 Task: Open Card Card0000000329 in Board Board0000000083 in Workspace WS0000000028 in Trello. Add Member vinny.office2@gmail.com to Card Card0000000329 in Board Board0000000083 in Workspace WS0000000028 in Trello. Add Purple Label titled Label0000000329 to Card Card0000000329 in Board Board0000000083 in Workspace WS0000000028 in Trello. Add Checklist CL0000000329 to Card Card0000000329 in Board Board0000000083 in Workspace WS0000000028 in Trello. Add Dates with Start Date as Aug 01 2023 and Due Date as Aug 31 2023 to Card Card0000000329 in Board Board0000000083 in Workspace WS0000000028 in Trello
Action: Mouse moved to (304, 179)
Screenshot: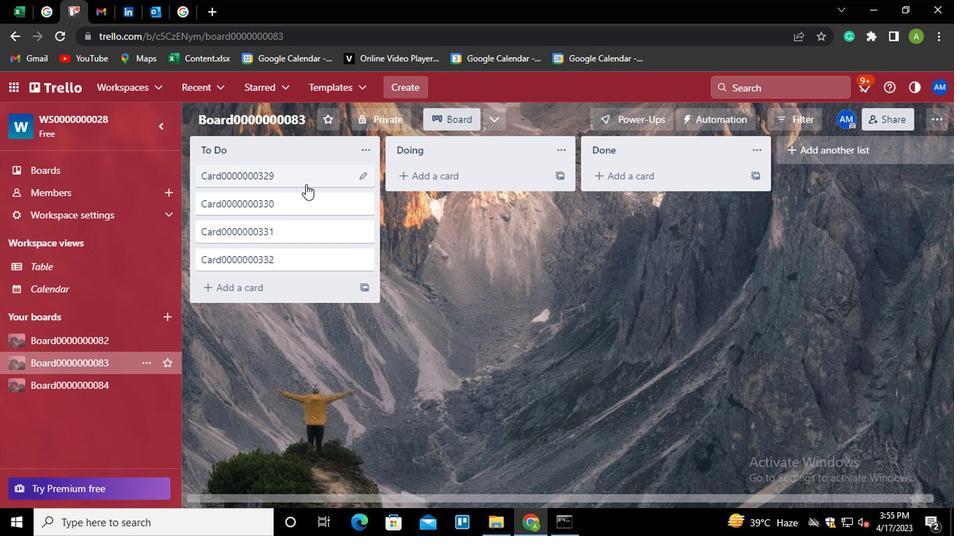 
Action: Mouse pressed left at (304, 179)
Screenshot: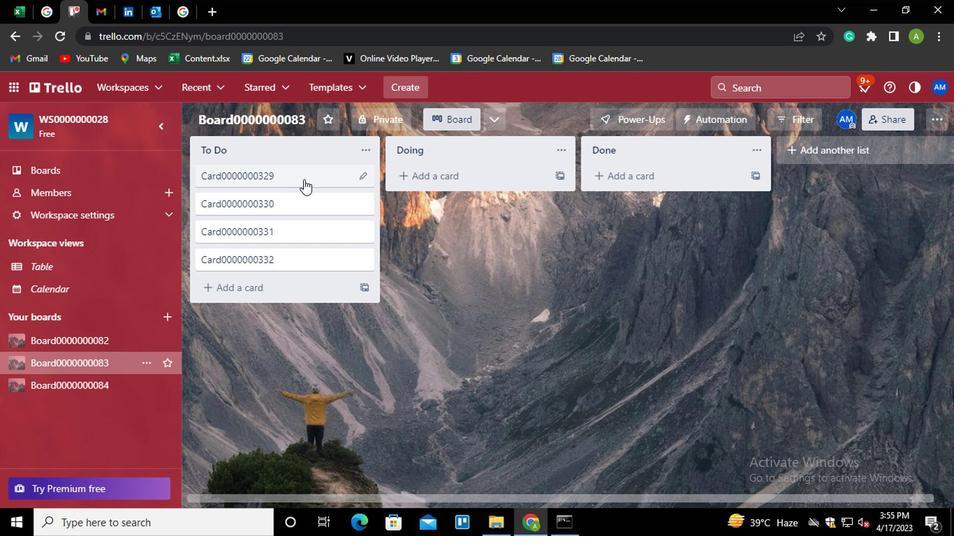 
Action: Mouse moved to (625, 194)
Screenshot: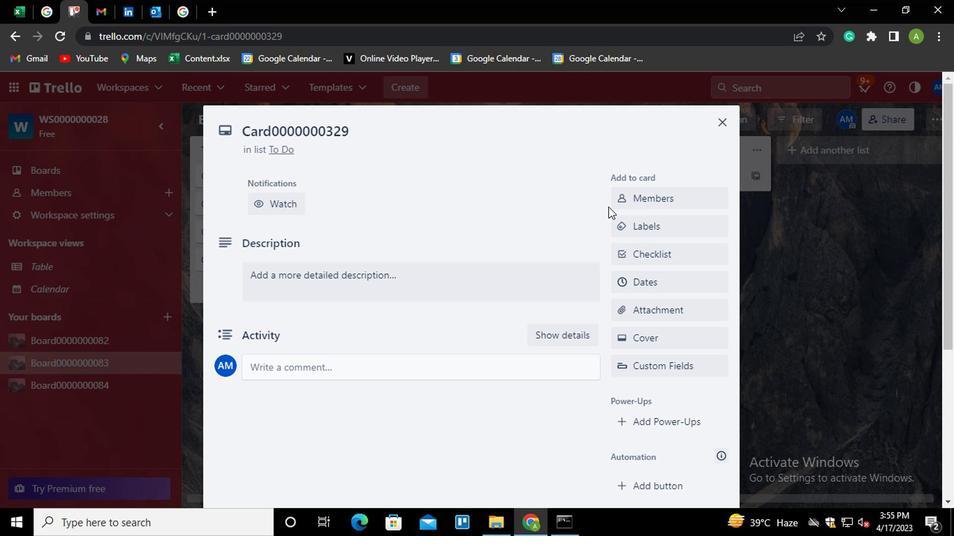 
Action: Mouse pressed left at (625, 194)
Screenshot: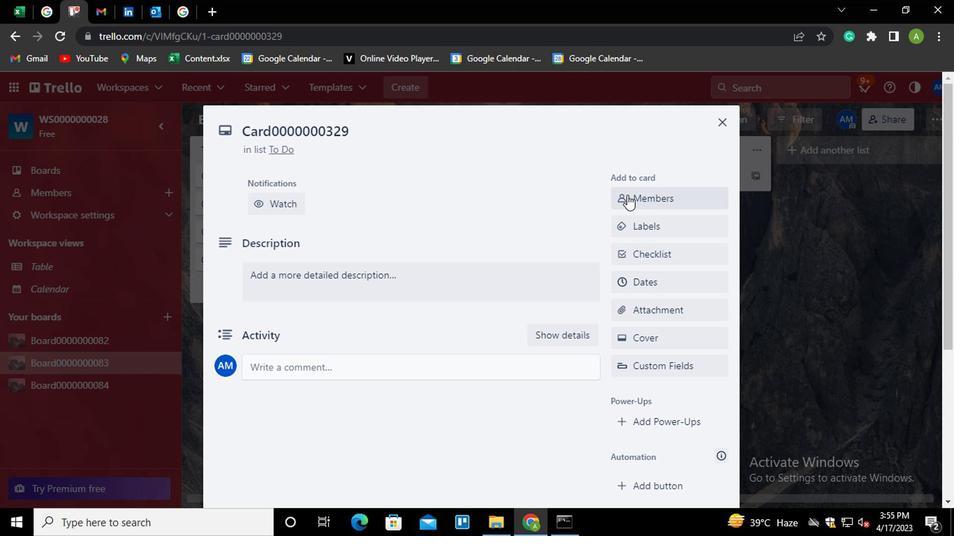 
Action: Mouse moved to (627, 194)
Screenshot: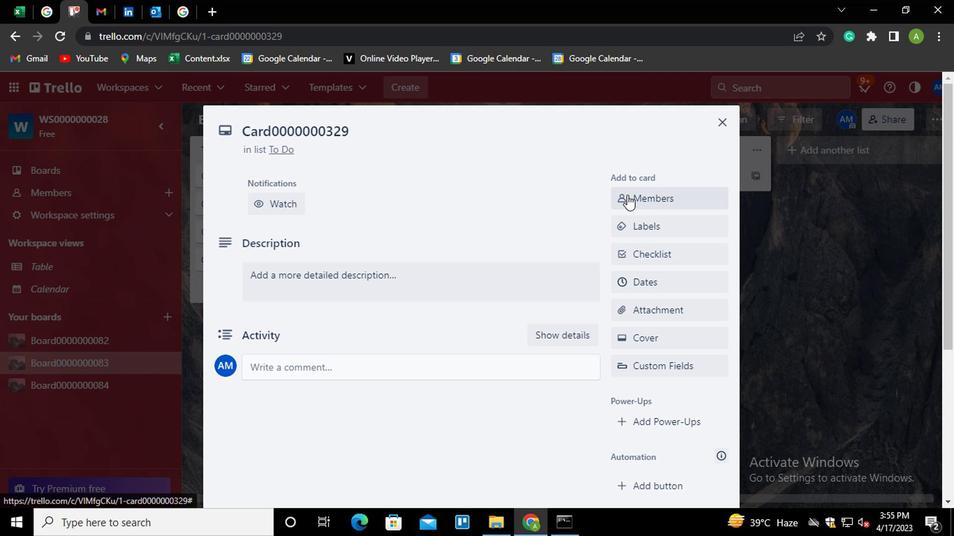 
Action: Key pressed vinny.office2<Key.shift>@GMAIL.COM
Screenshot: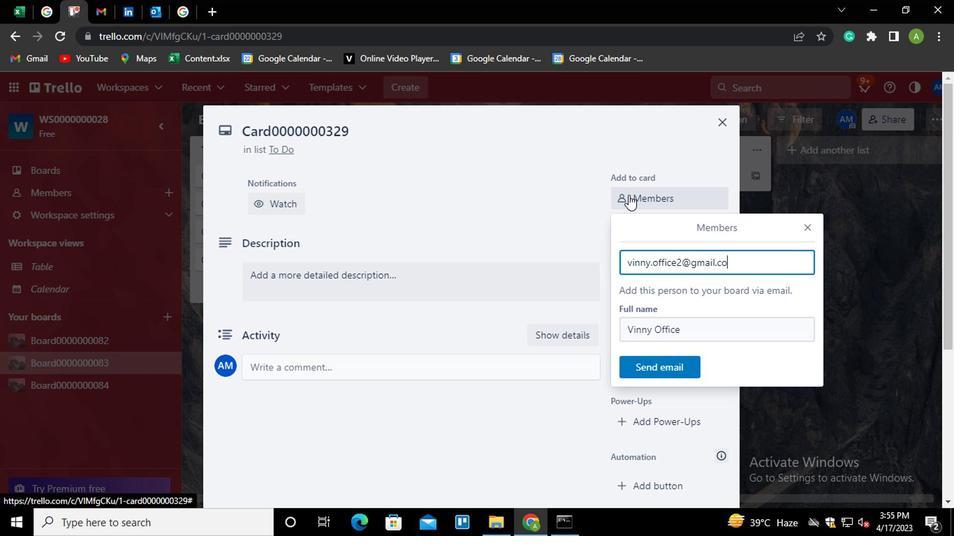
Action: Mouse moved to (664, 369)
Screenshot: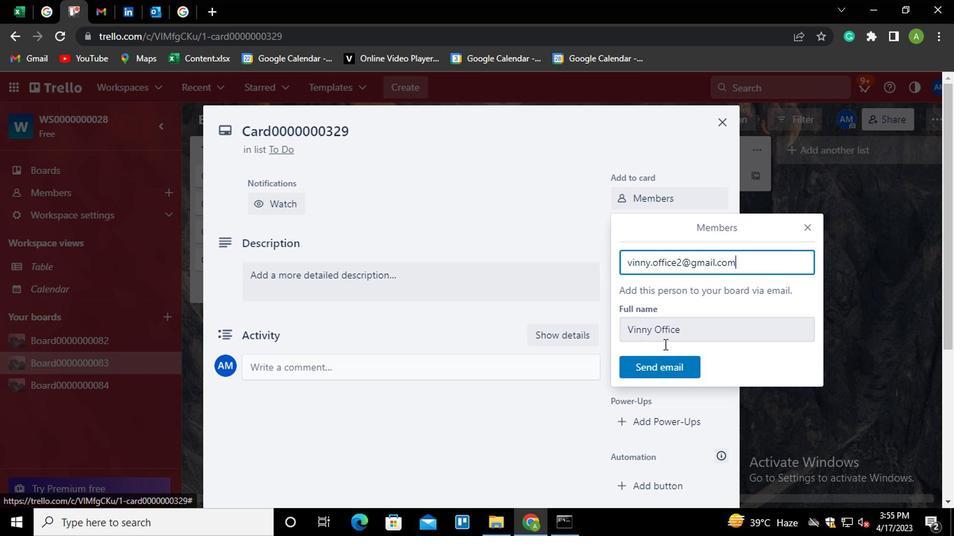 
Action: Mouse pressed left at (664, 369)
Screenshot: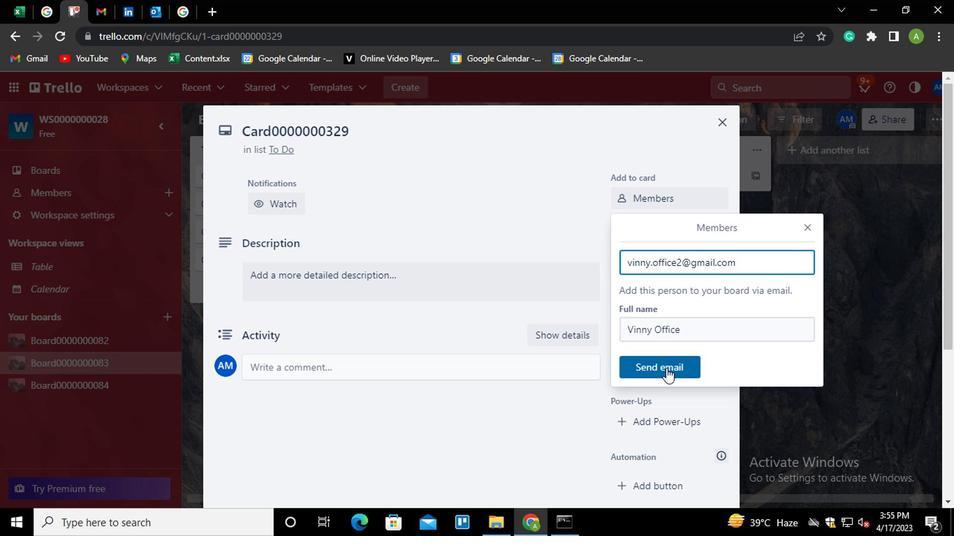 
Action: Mouse moved to (625, 221)
Screenshot: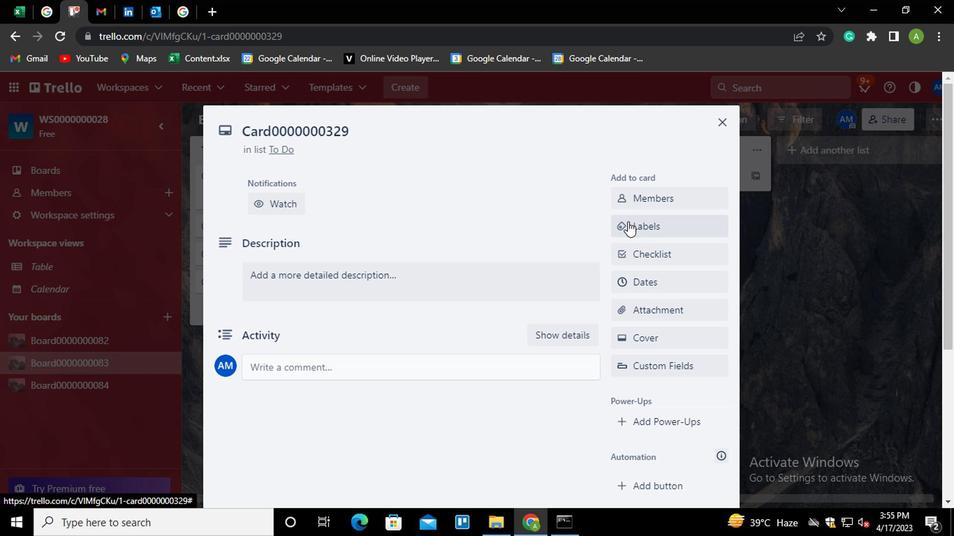 
Action: Mouse pressed left at (625, 221)
Screenshot: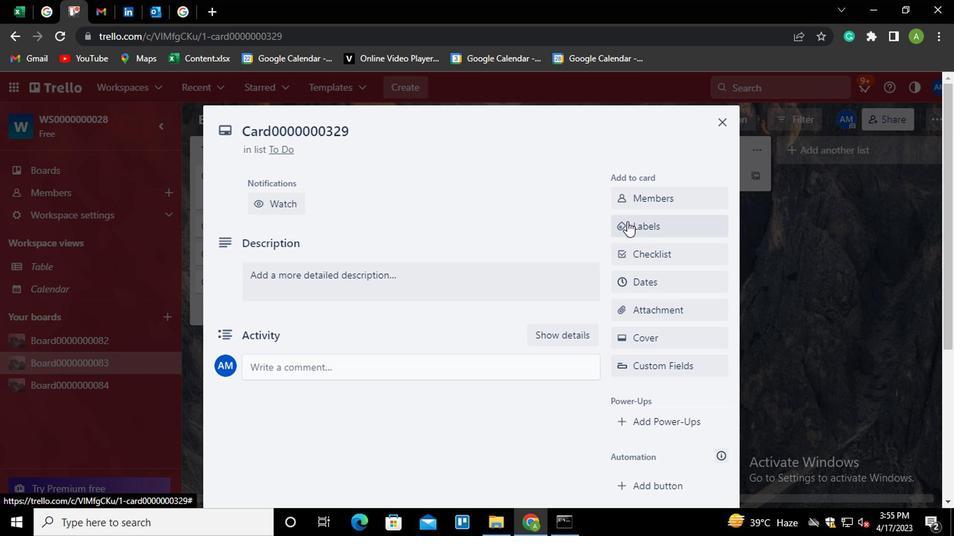 
Action: Mouse moved to (632, 305)
Screenshot: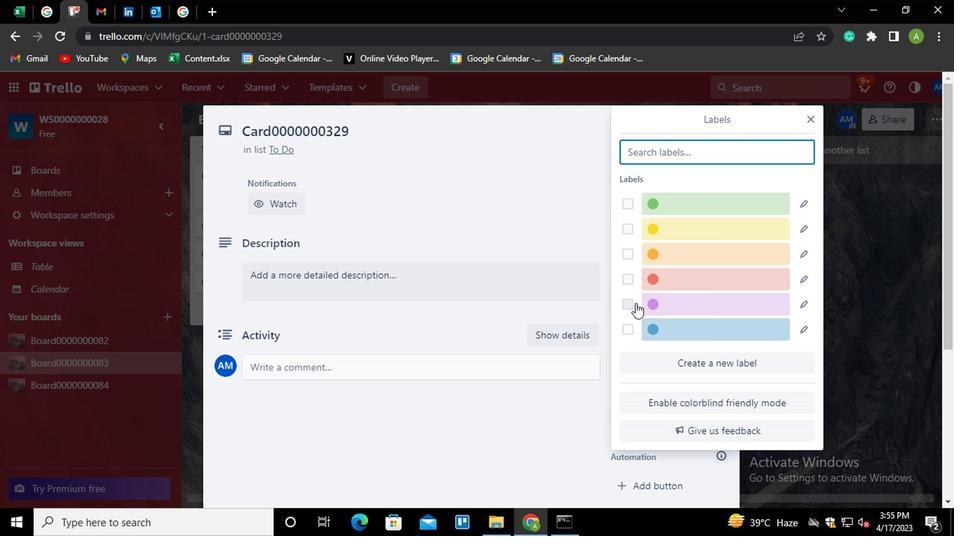 
Action: Mouse pressed left at (632, 305)
Screenshot: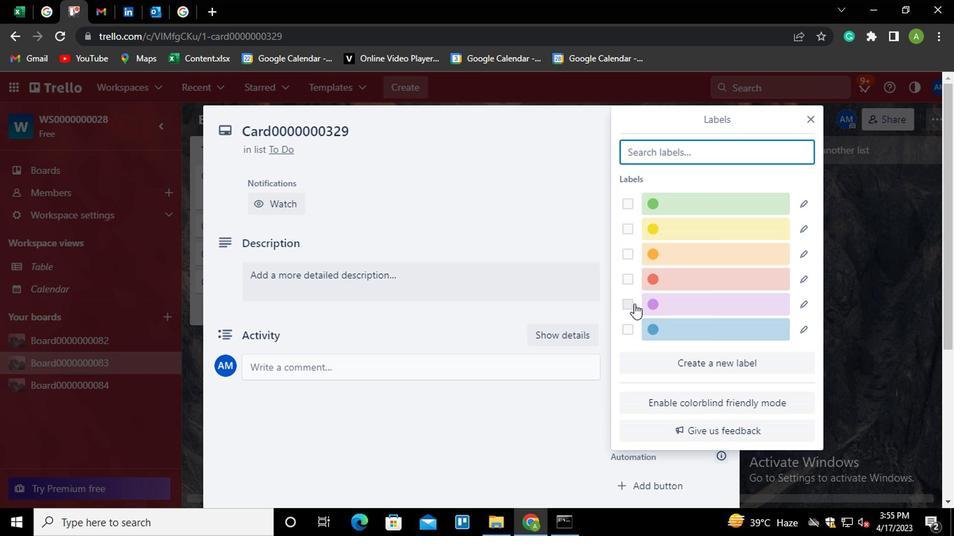 
Action: Mouse moved to (804, 305)
Screenshot: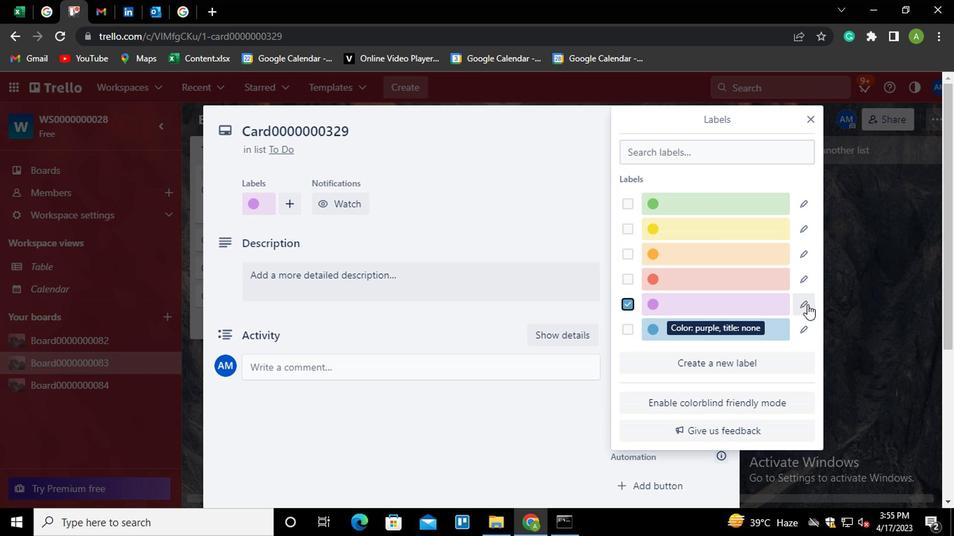 
Action: Mouse pressed left at (804, 305)
Screenshot: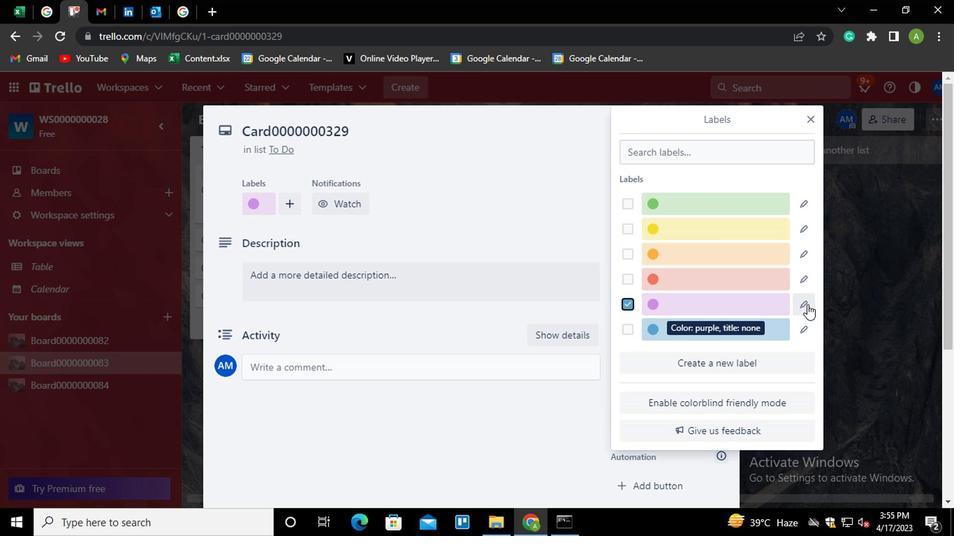 
Action: Mouse moved to (684, 248)
Screenshot: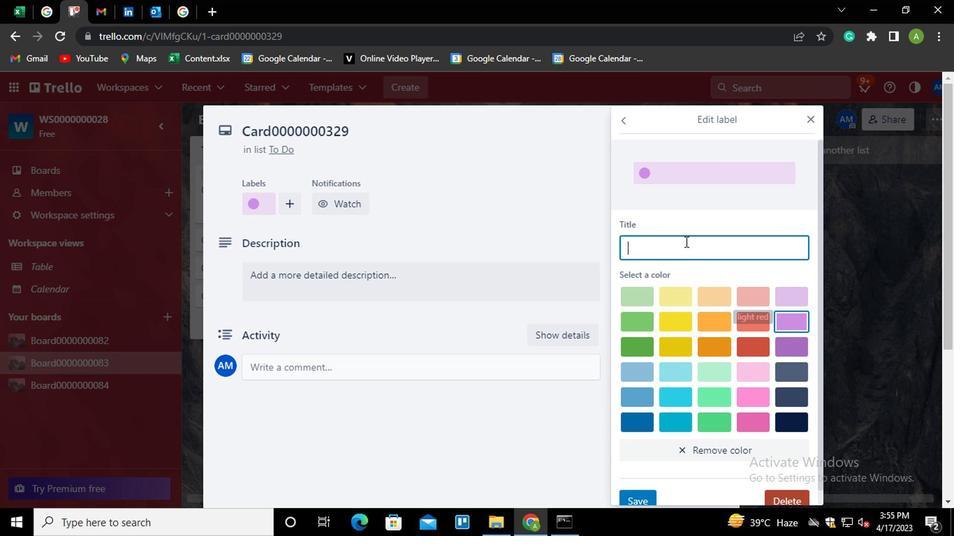
Action: Mouse pressed left at (684, 248)
Screenshot: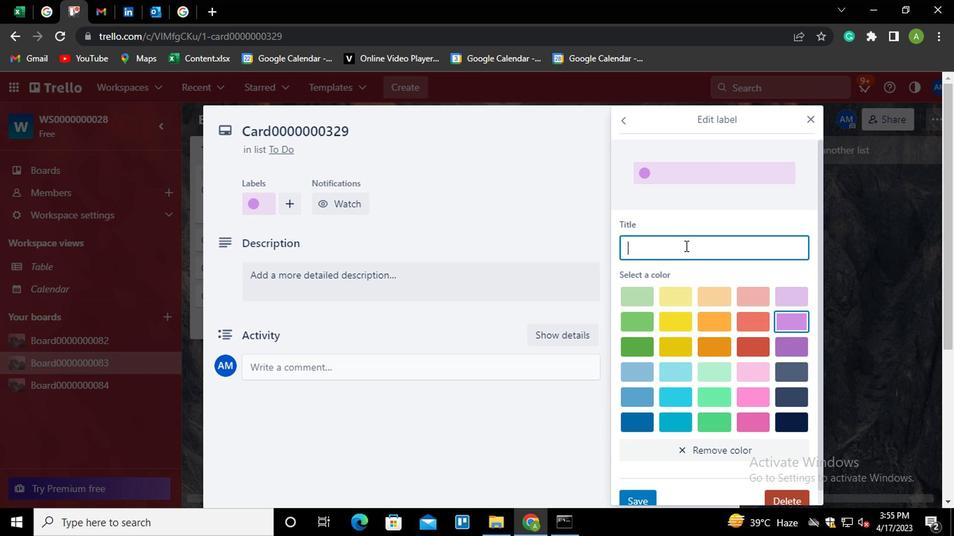 
Action: Key pressed <Key.shift>LABEL0000000329
Screenshot: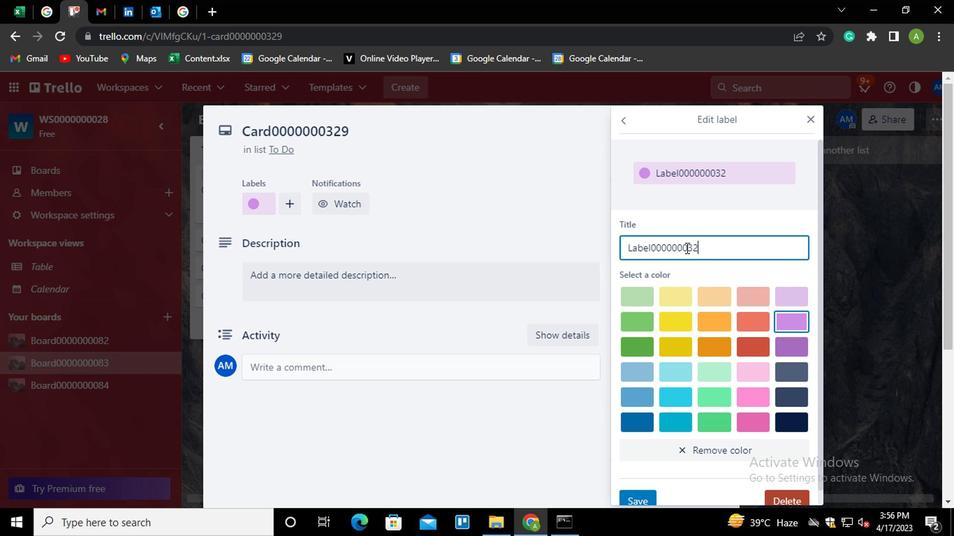 
Action: Mouse moved to (630, 505)
Screenshot: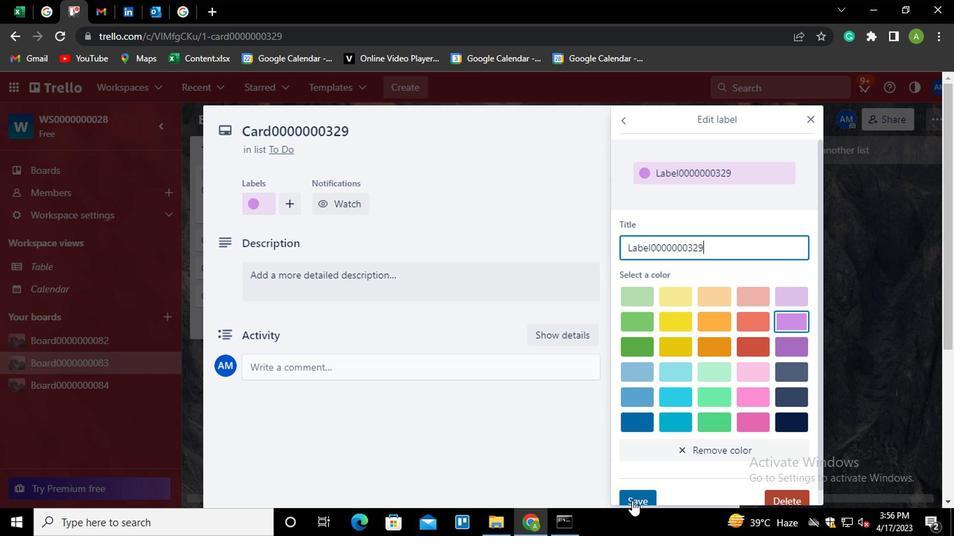 
Action: Mouse pressed left at (630, 505)
Screenshot: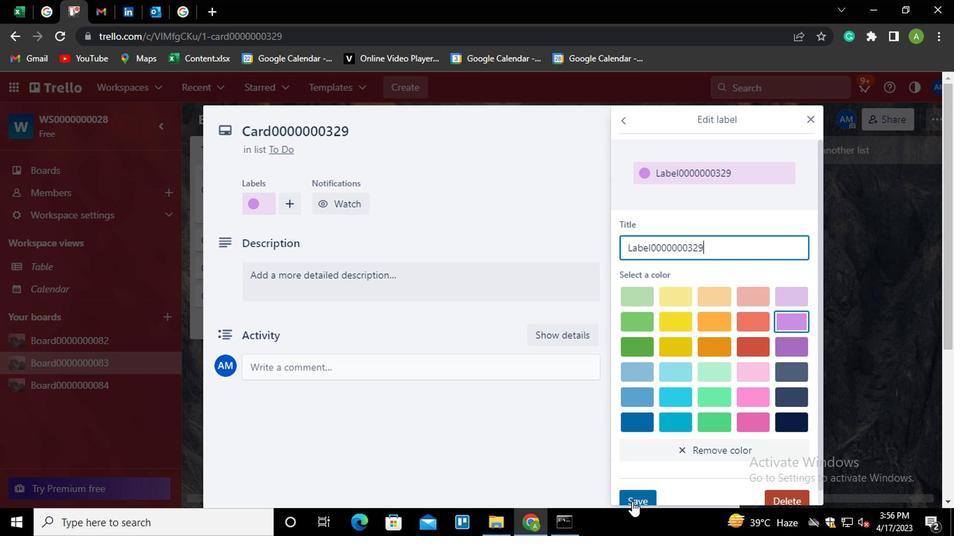 
Action: Mouse moved to (562, 224)
Screenshot: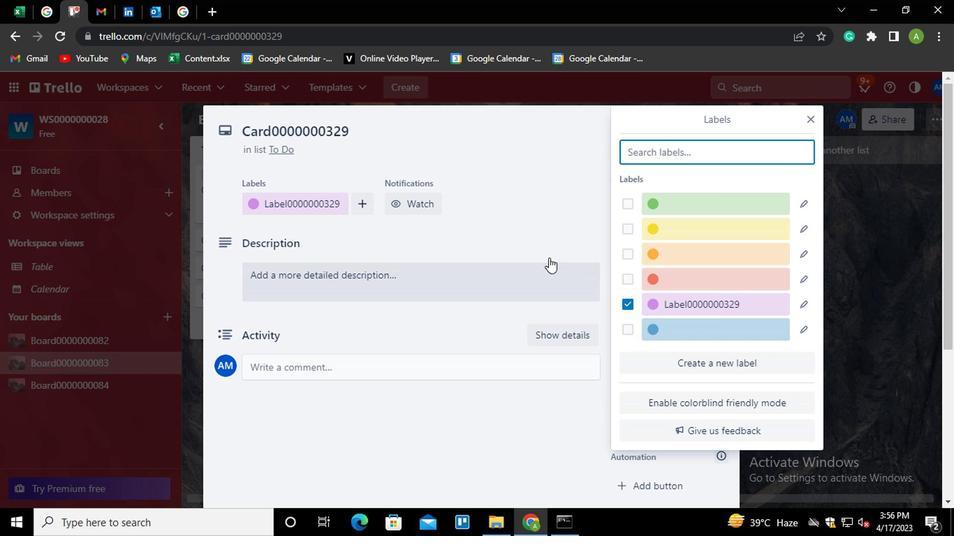 
Action: Mouse pressed left at (562, 224)
Screenshot: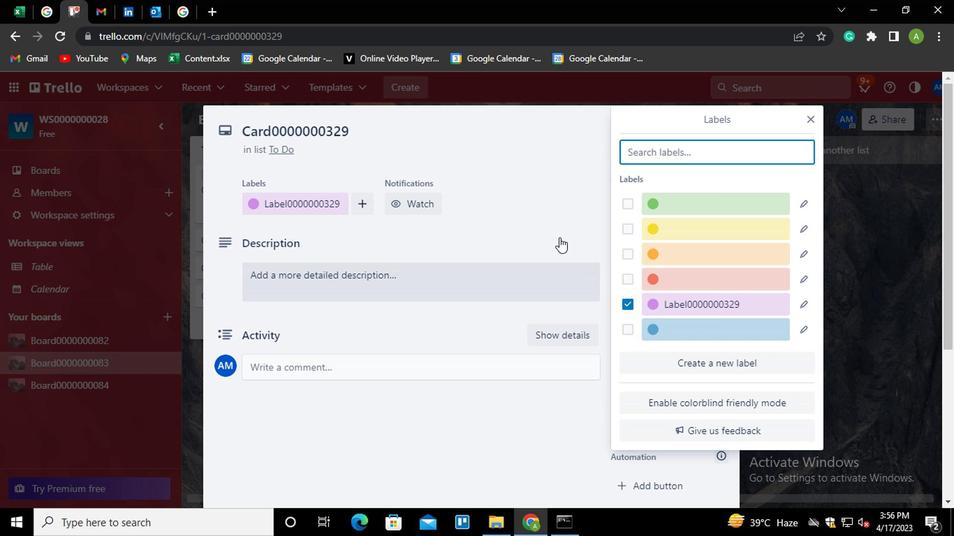 
Action: Mouse moved to (642, 255)
Screenshot: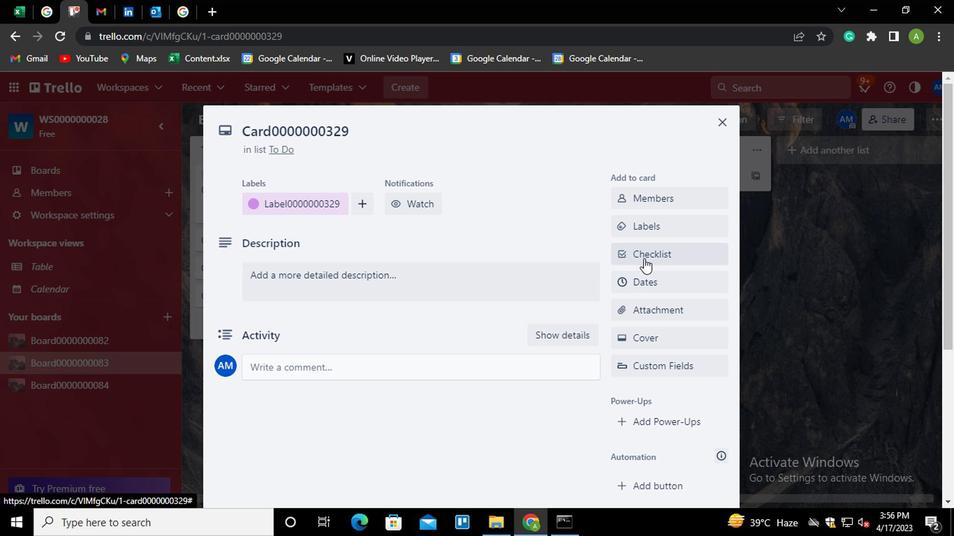 
Action: Mouse pressed left at (642, 255)
Screenshot: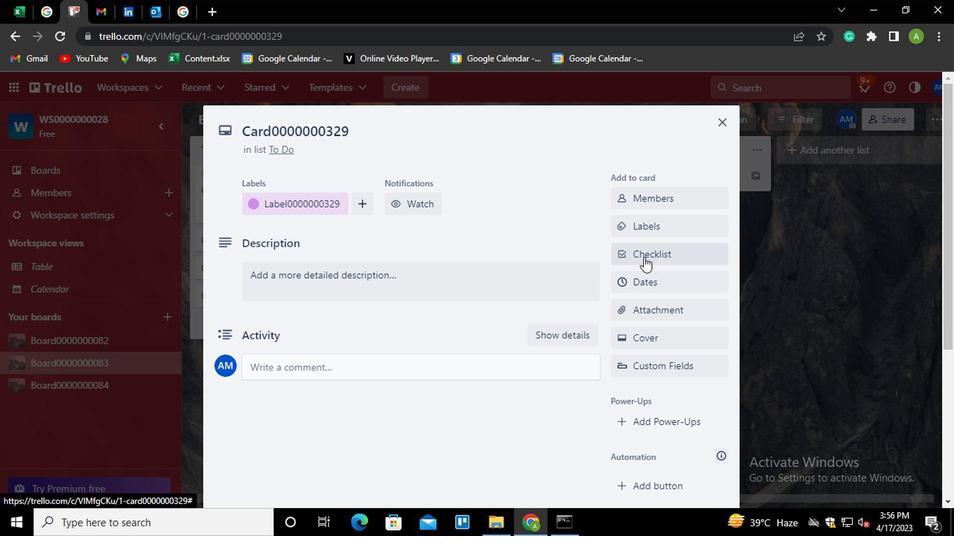 
Action: Mouse moved to (640, 257)
Screenshot: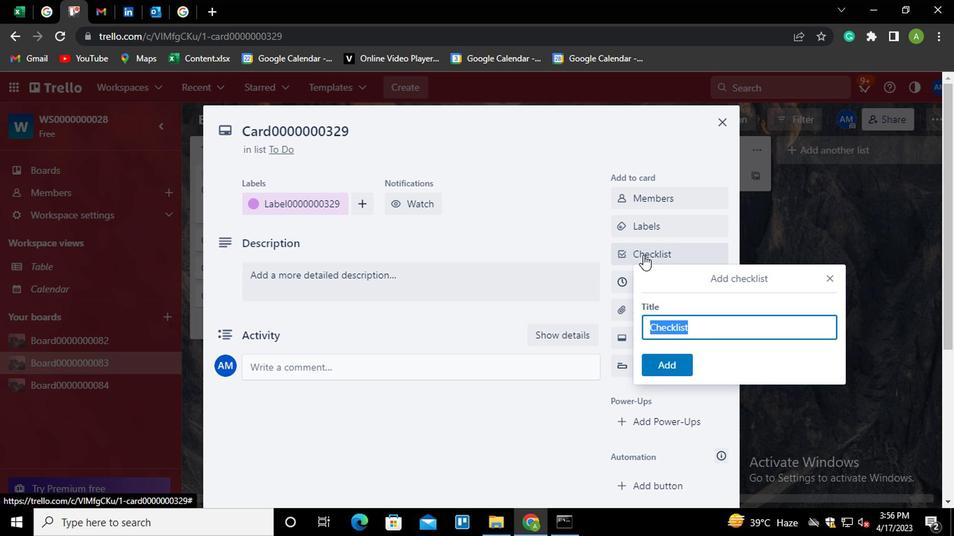 
Action: Key pressed <Key.shift>CL0000000329
Screenshot: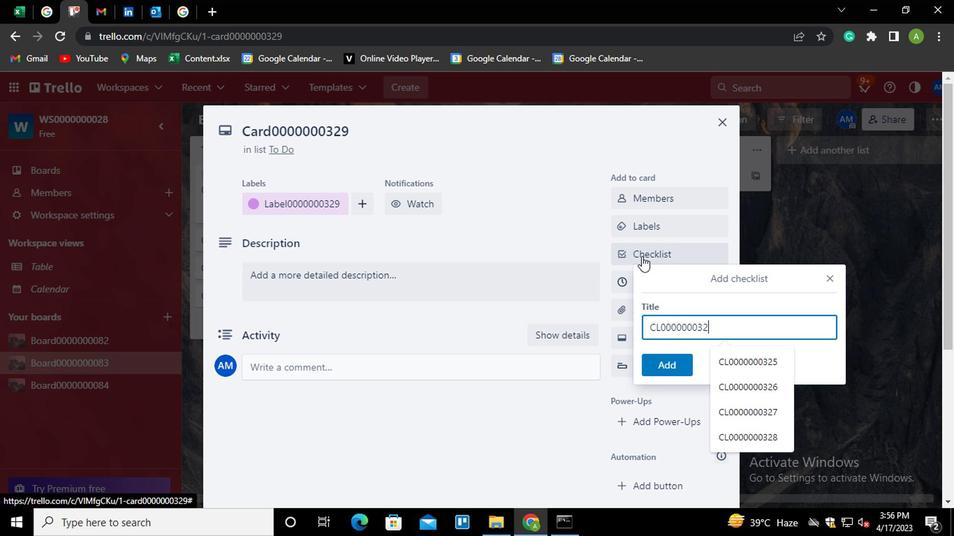 
Action: Mouse moved to (663, 365)
Screenshot: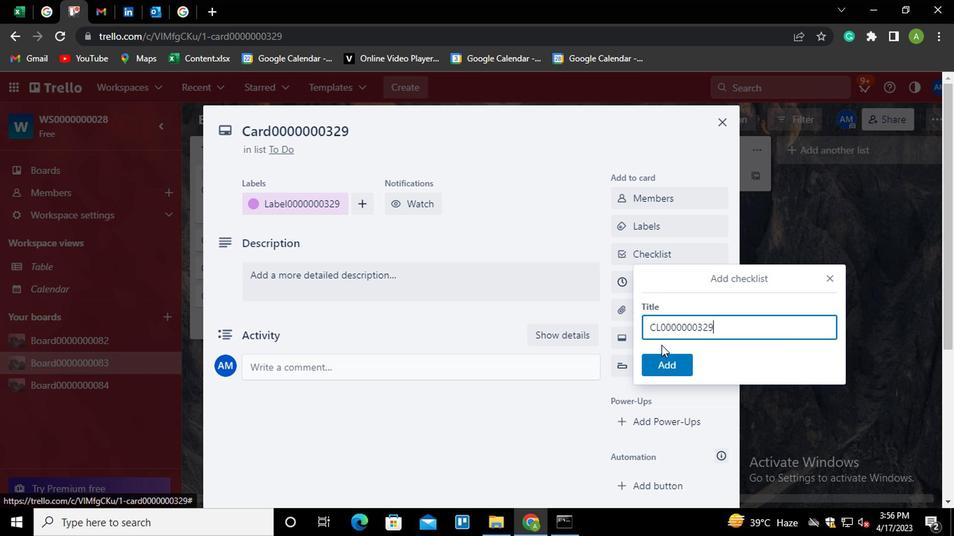 
Action: Mouse pressed left at (663, 365)
Screenshot: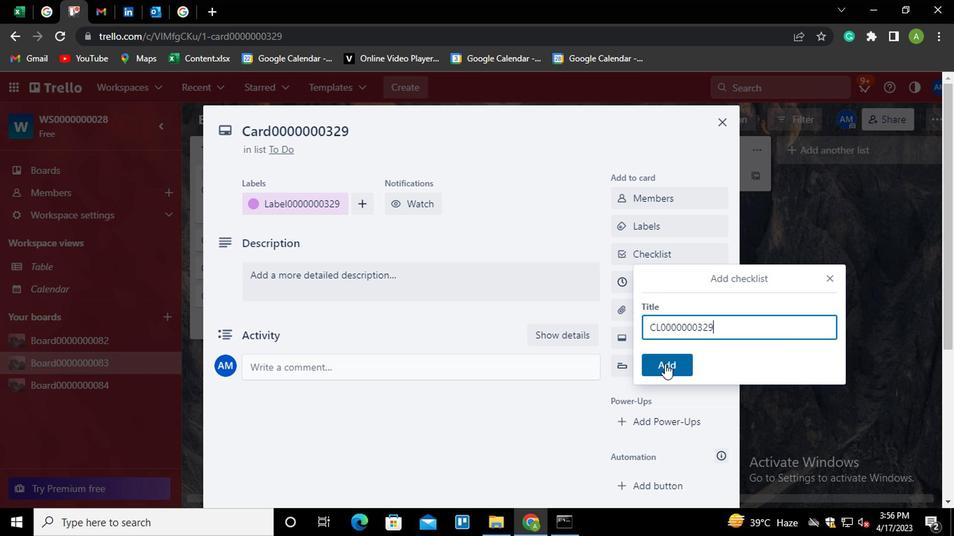 
Action: Mouse moved to (653, 283)
Screenshot: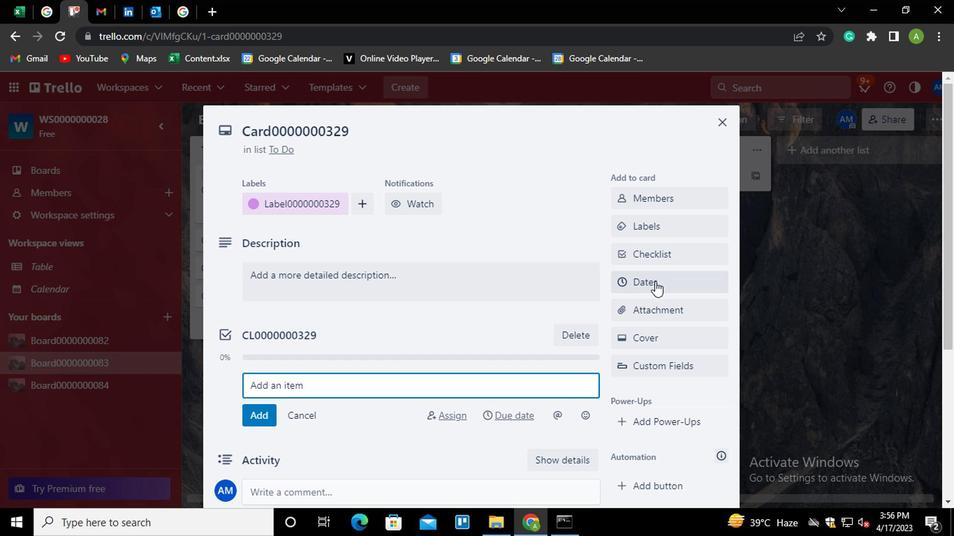 
Action: Mouse pressed left at (653, 283)
Screenshot: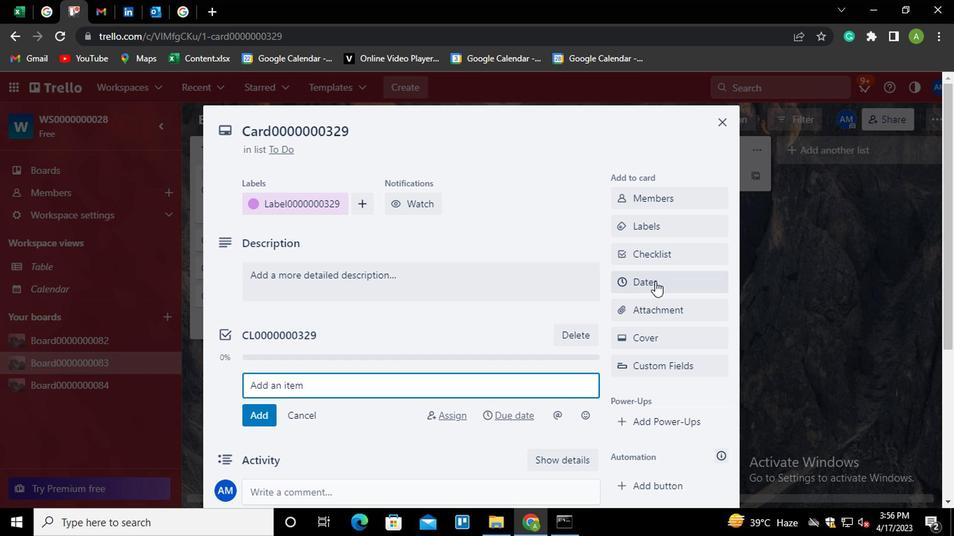 
Action: Mouse moved to (624, 369)
Screenshot: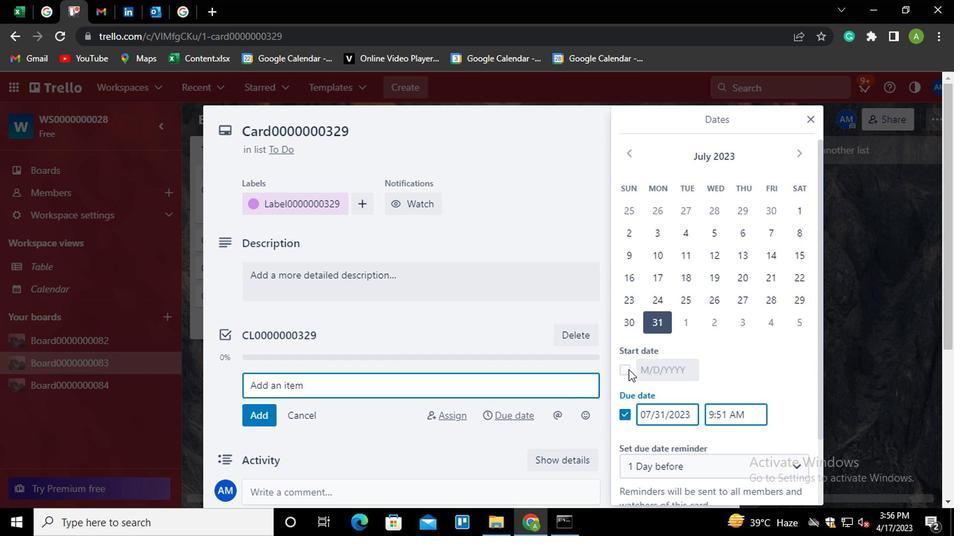 
Action: Mouse pressed left at (624, 369)
Screenshot: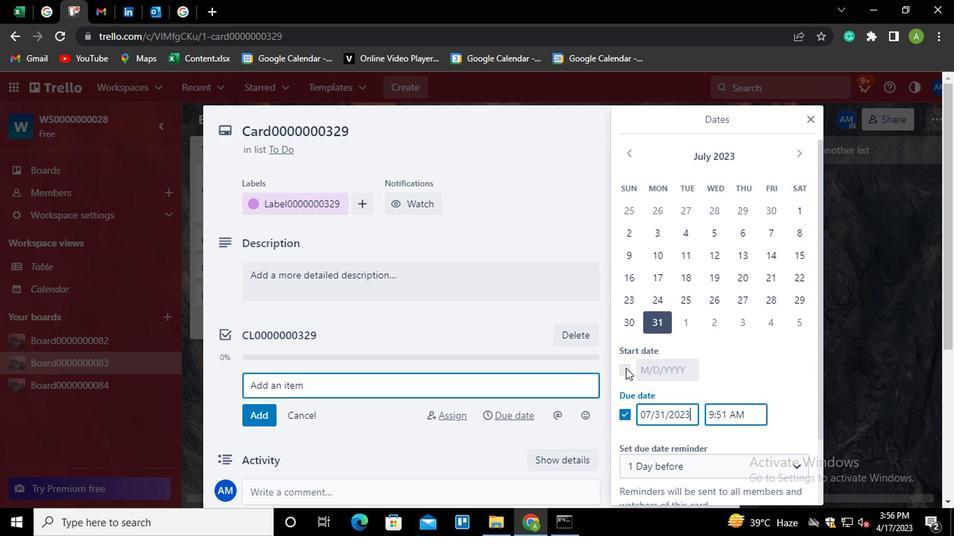 
Action: Mouse moved to (649, 370)
Screenshot: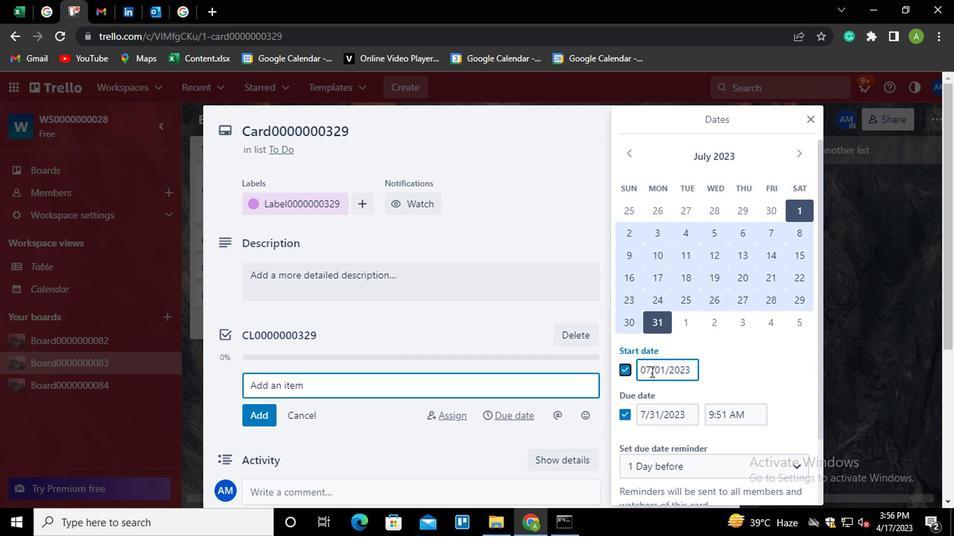 
Action: Mouse pressed left at (649, 370)
Screenshot: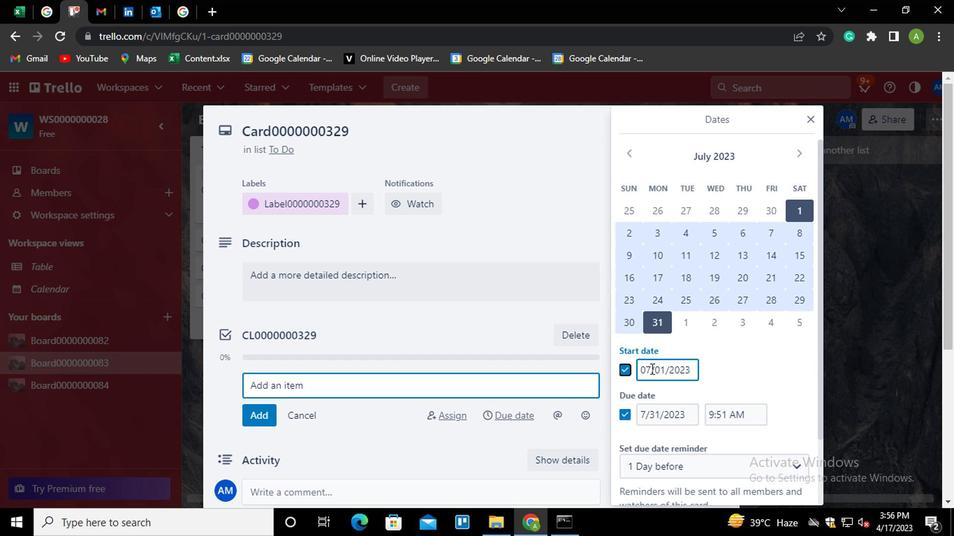 
Action: Mouse moved to (662, 374)
Screenshot: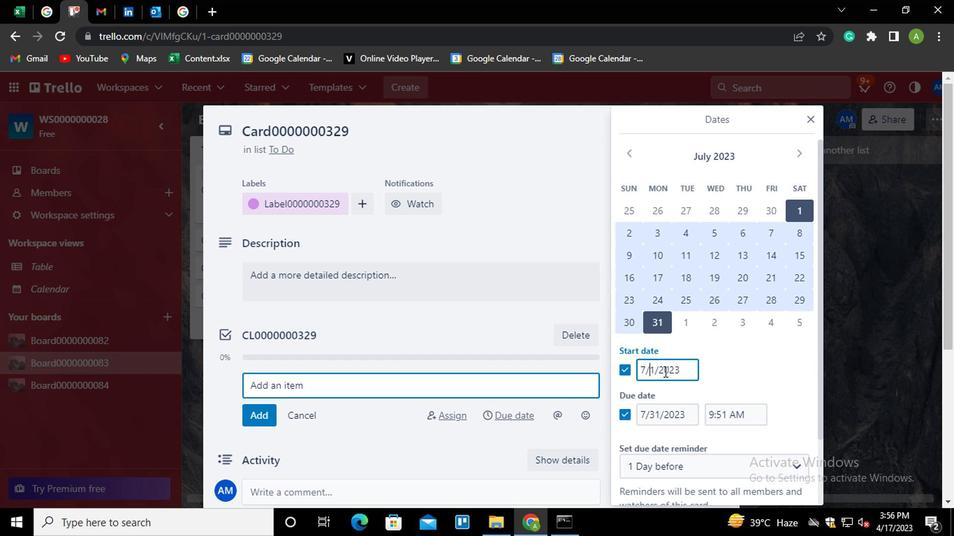 
Action: Key pressed <Key.left><Key.backspace>8
Screenshot: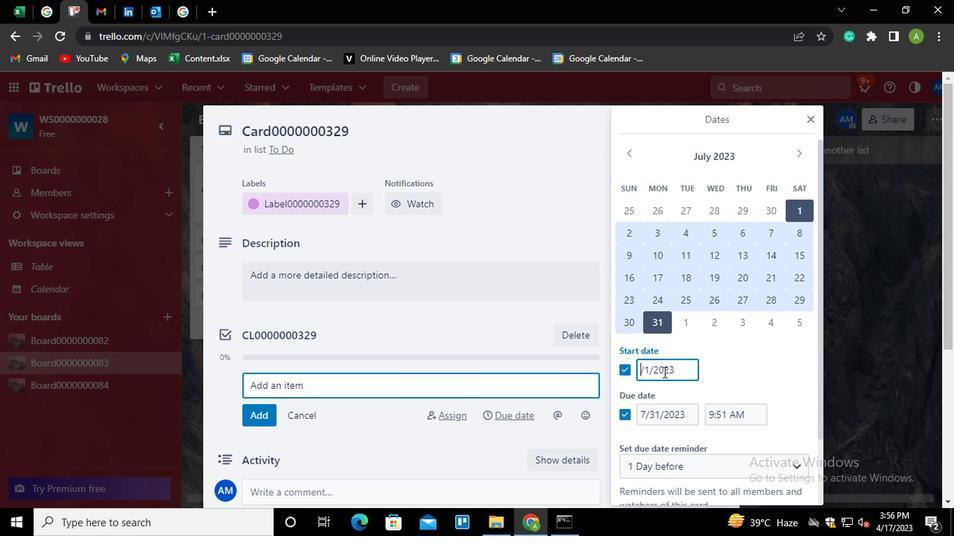 
Action: Mouse moved to (714, 380)
Screenshot: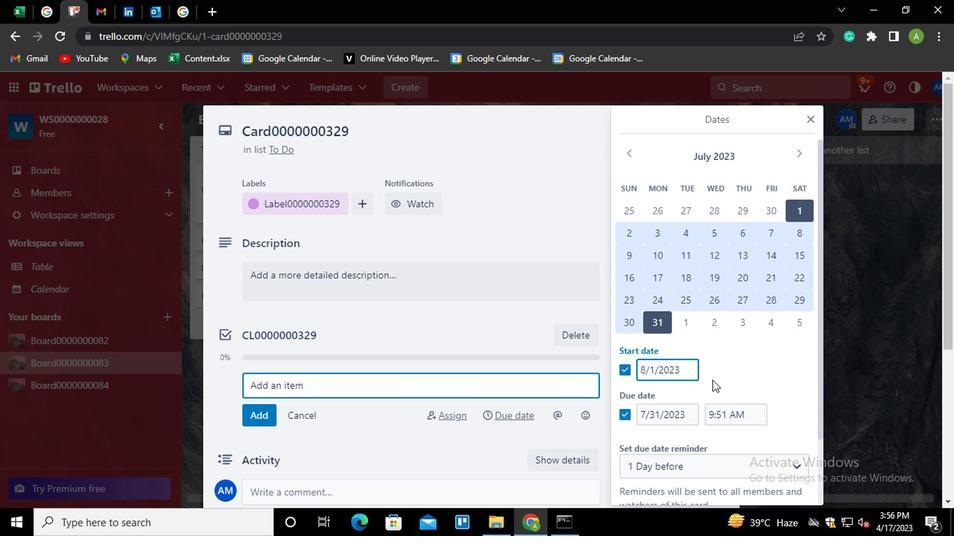 
Action: Mouse pressed left at (714, 380)
Screenshot: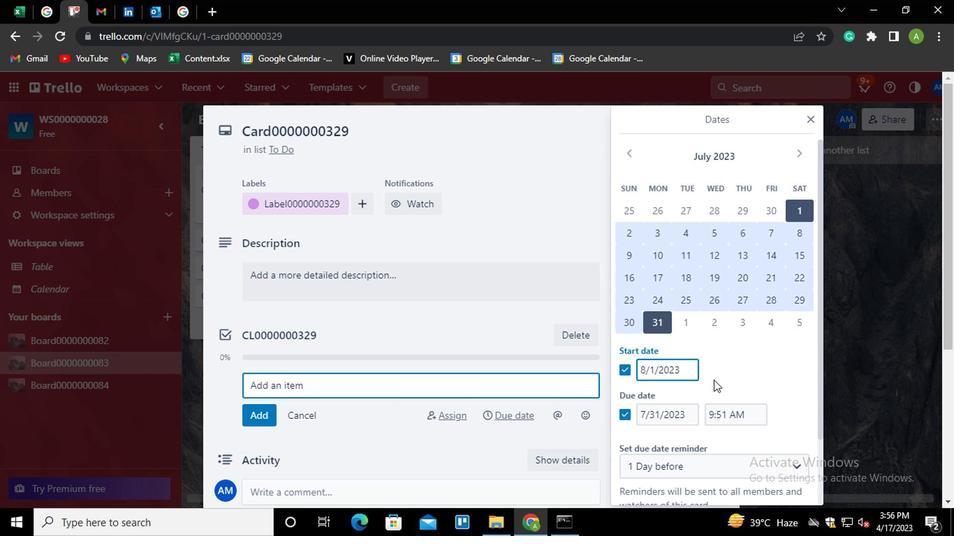 
Action: Mouse moved to (663, 419)
Screenshot: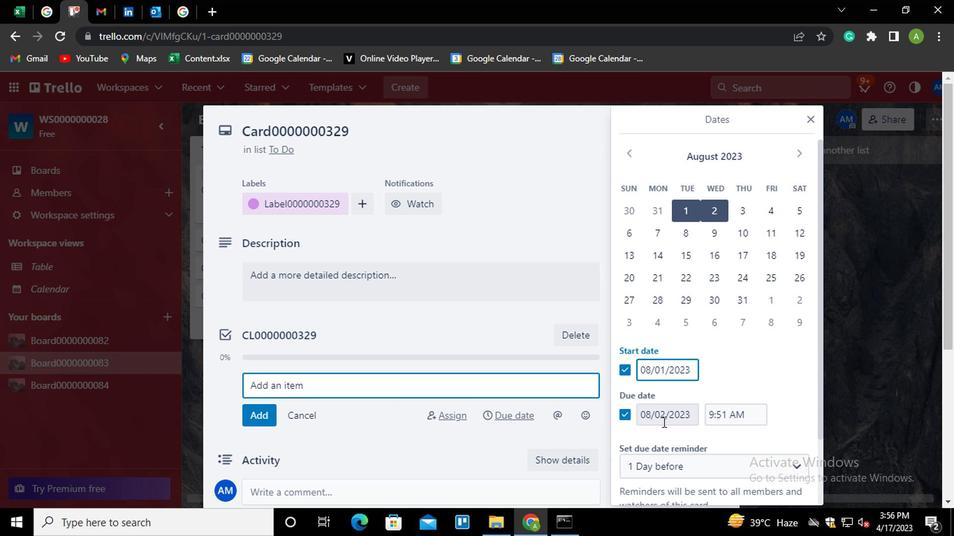 
Action: Mouse pressed left at (663, 419)
Screenshot: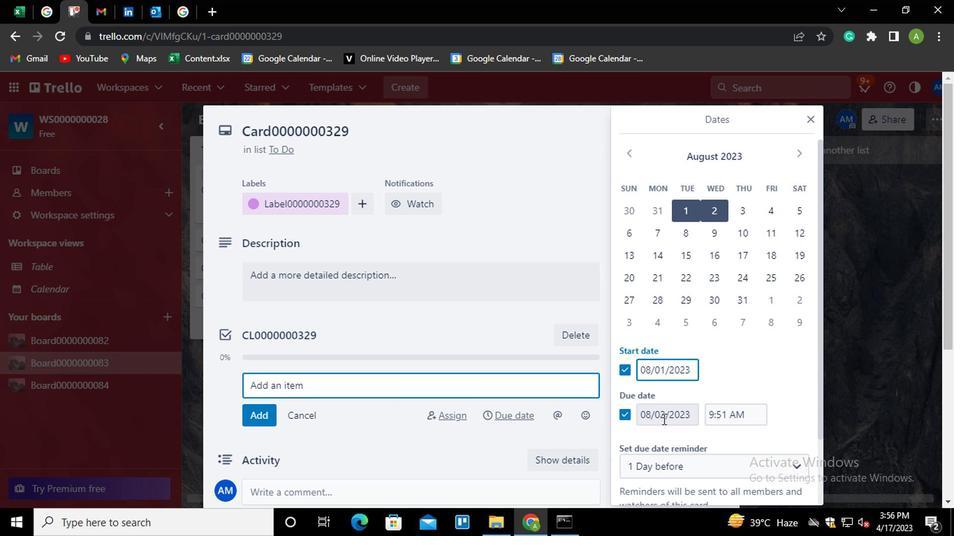
Action: Mouse moved to (679, 418)
Screenshot: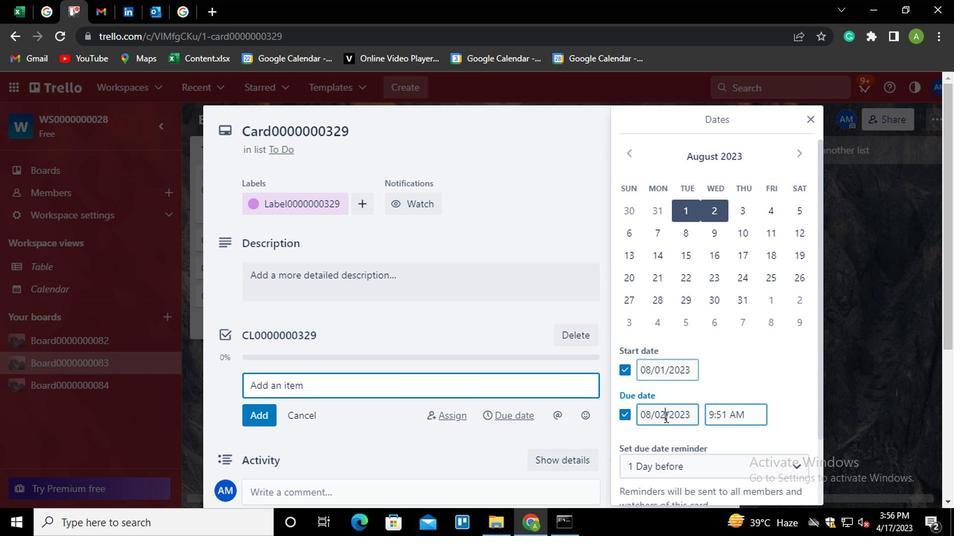 
Action: Key pressed <Key.backspace><Key.backspace>31
Screenshot: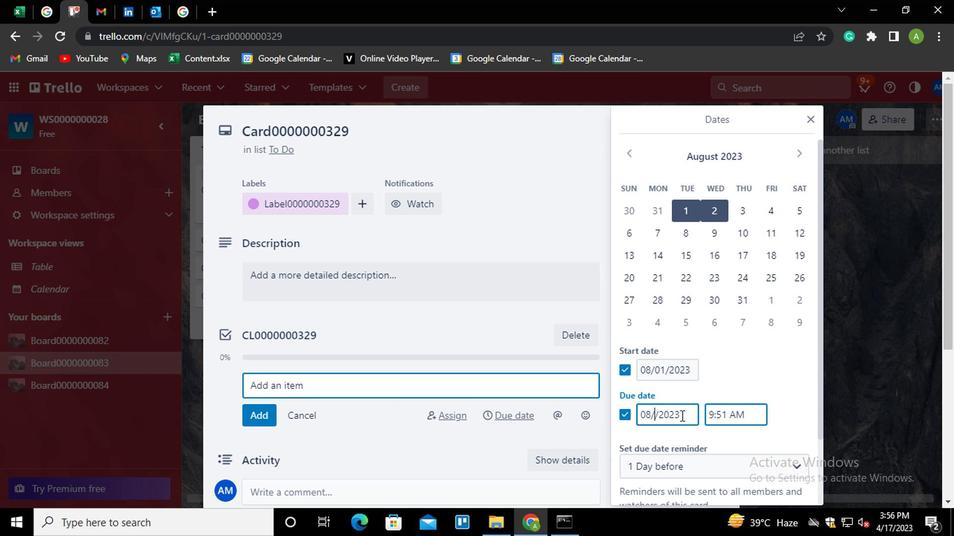 
Action: Mouse moved to (725, 375)
Screenshot: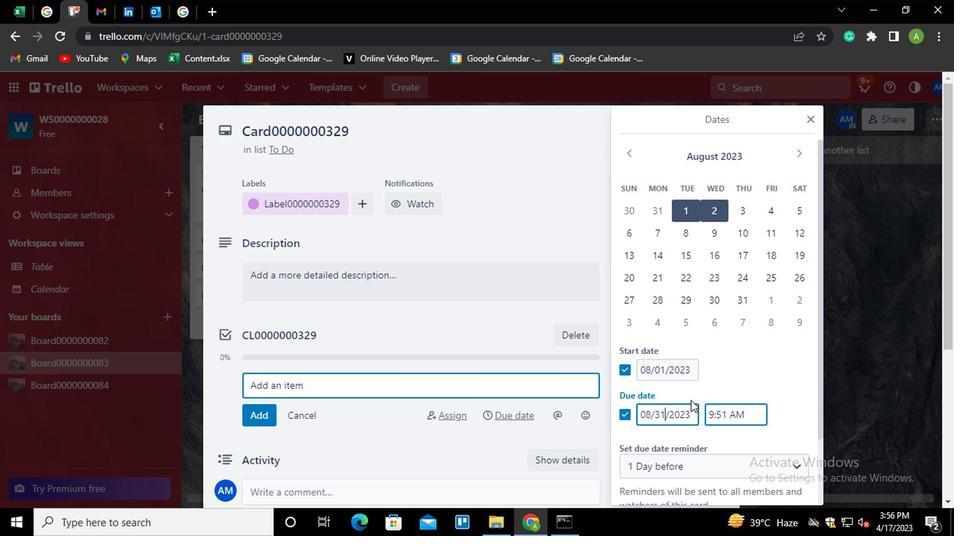 
Action: Mouse scrolled (725, 374) with delta (0, 0)
Screenshot: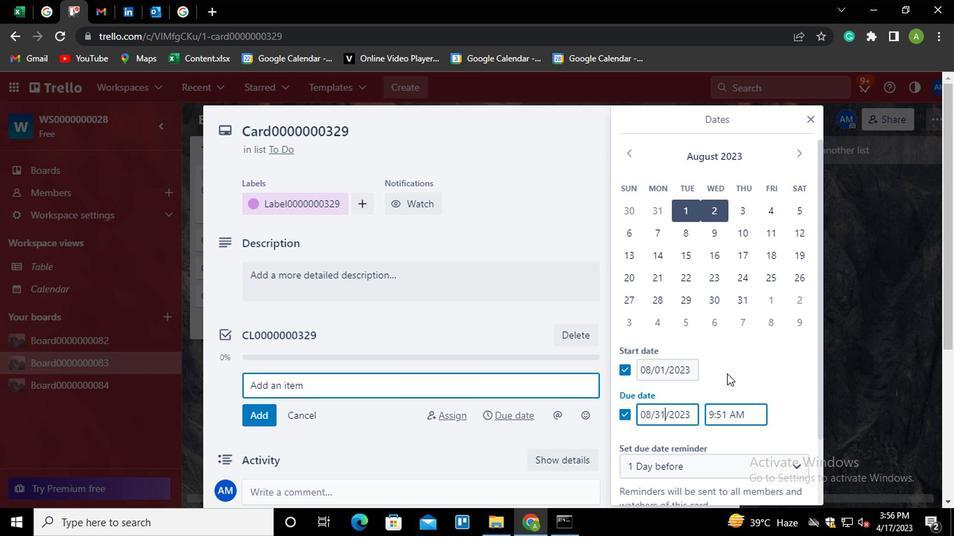 
Action: Mouse scrolled (725, 374) with delta (0, 0)
Screenshot: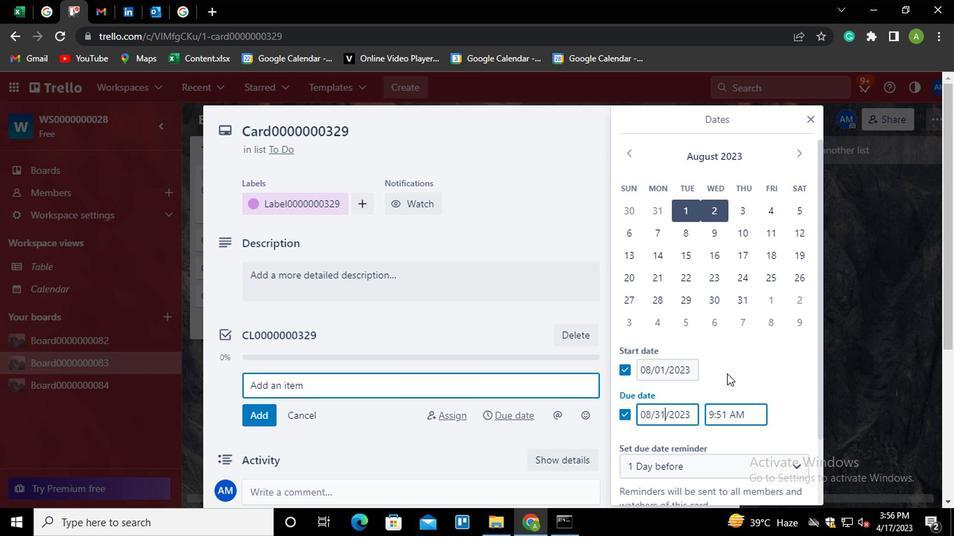 
Action: Mouse scrolled (725, 374) with delta (0, 0)
Screenshot: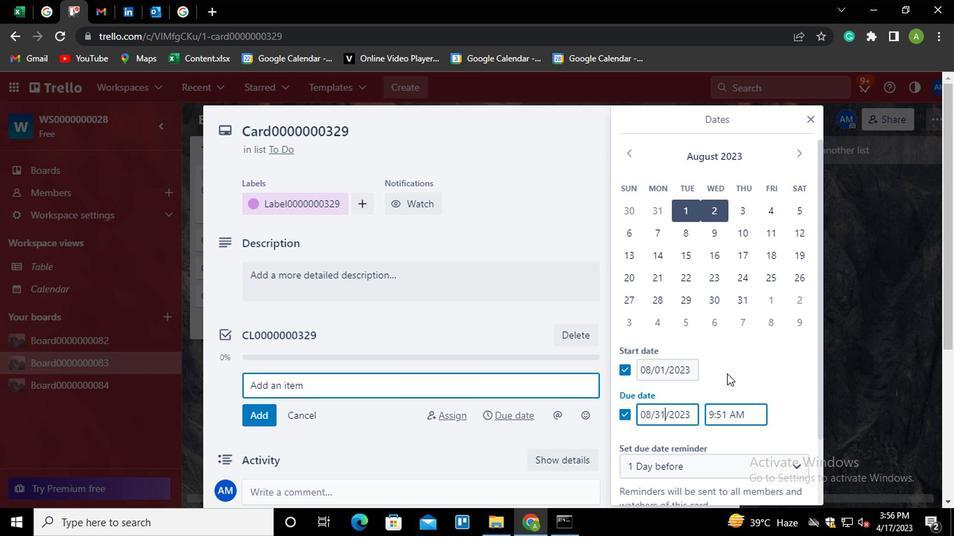 
Action: Mouse moved to (716, 451)
Screenshot: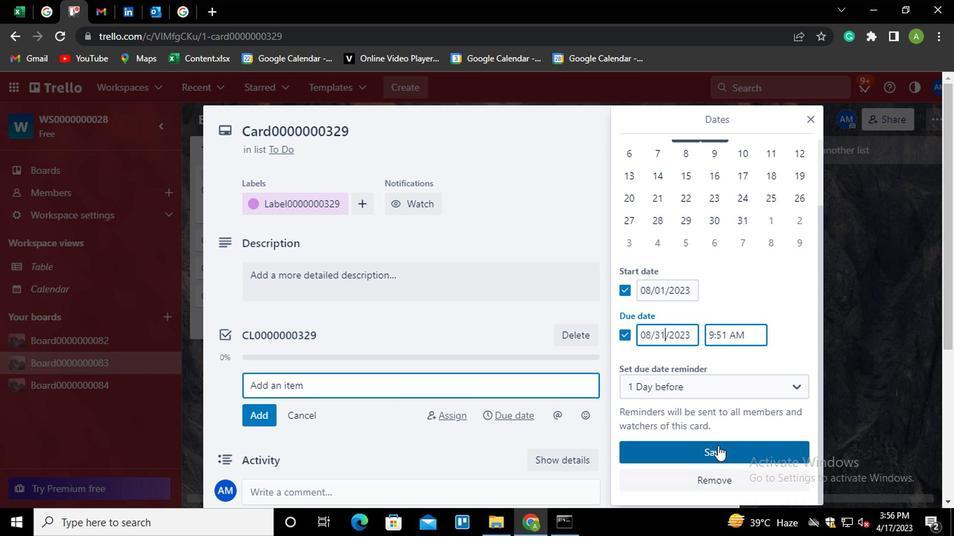 
Action: Mouse pressed left at (716, 451)
Screenshot: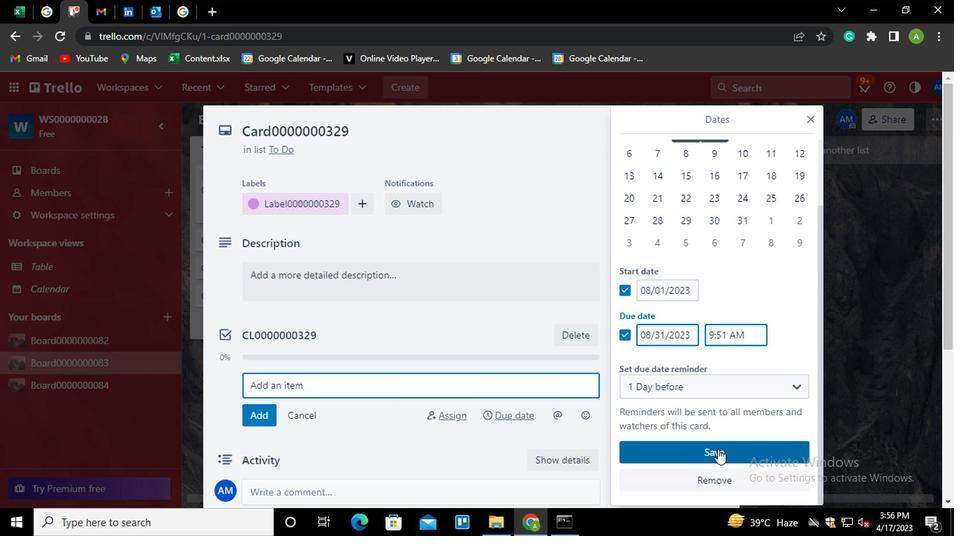 
Action: Mouse moved to (581, 422)
Screenshot: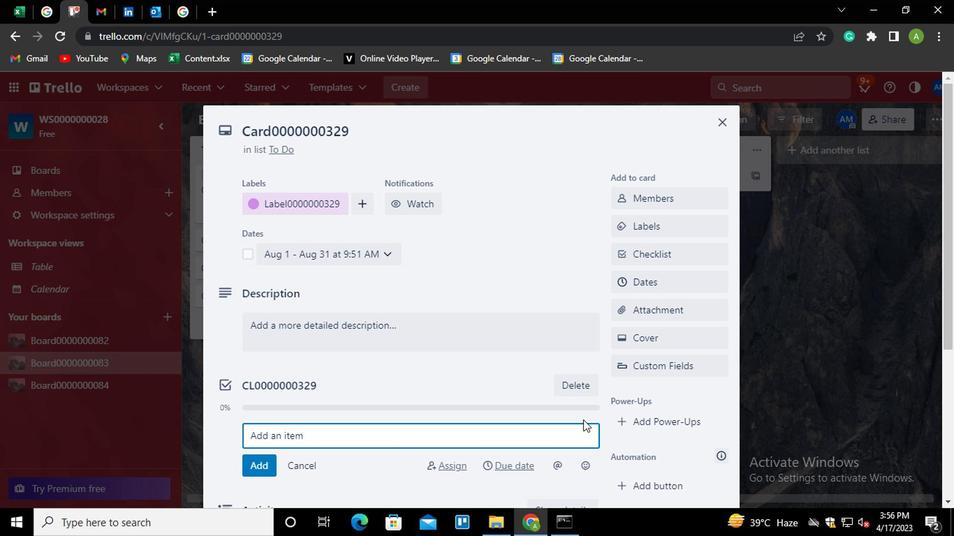 
